 Task: Add Taylor Farms Asiago Kale Chopped Salad to the cart.
Action: Mouse moved to (238, 105)
Screenshot: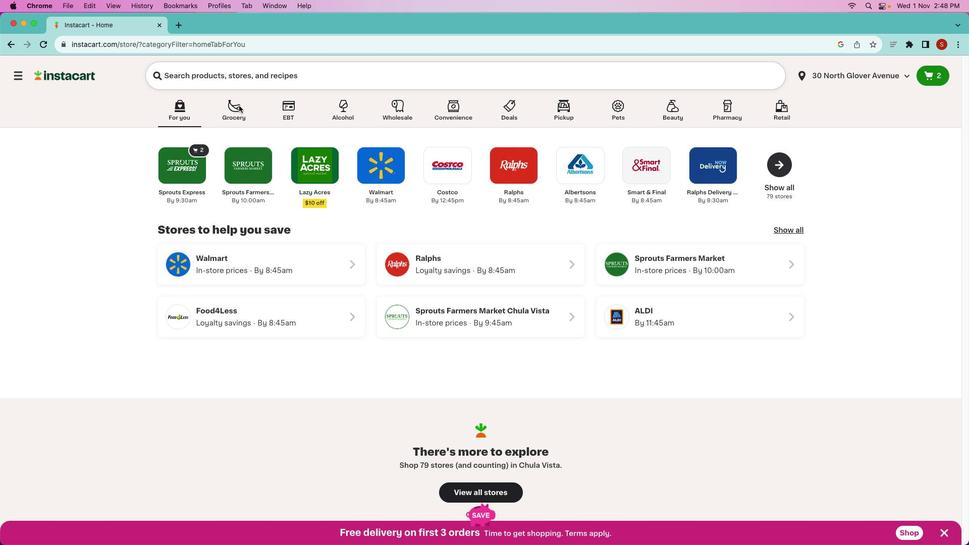 
Action: Mouse pressed left at (238, 105)
Screenshot: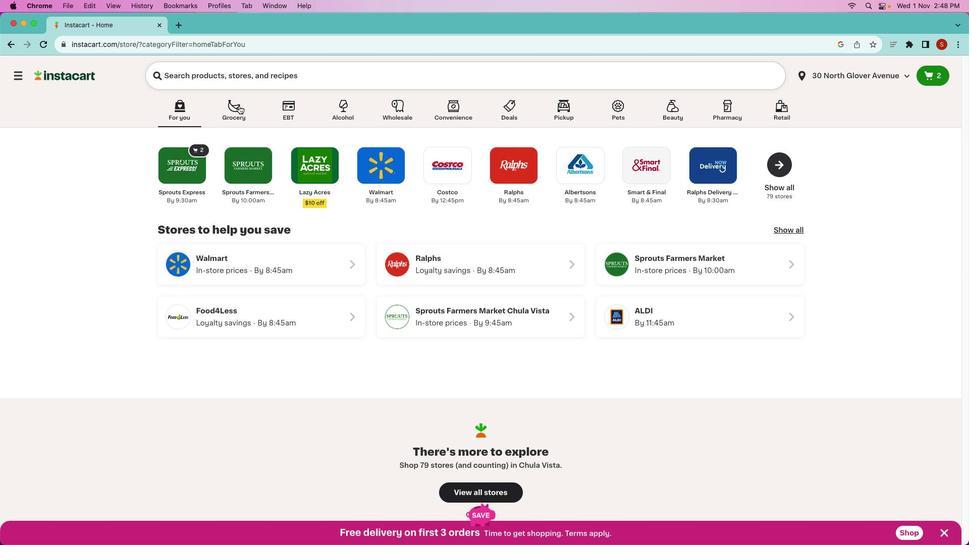
Action: Mouse pressed left at (238, 105)
Screenshot: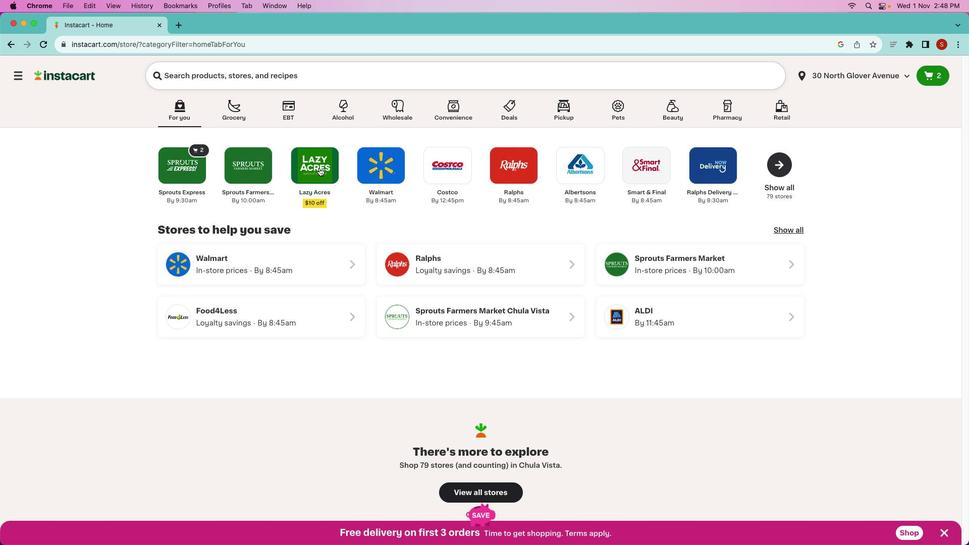 
Action: Mouse moved to (570, 267)
Screenshot: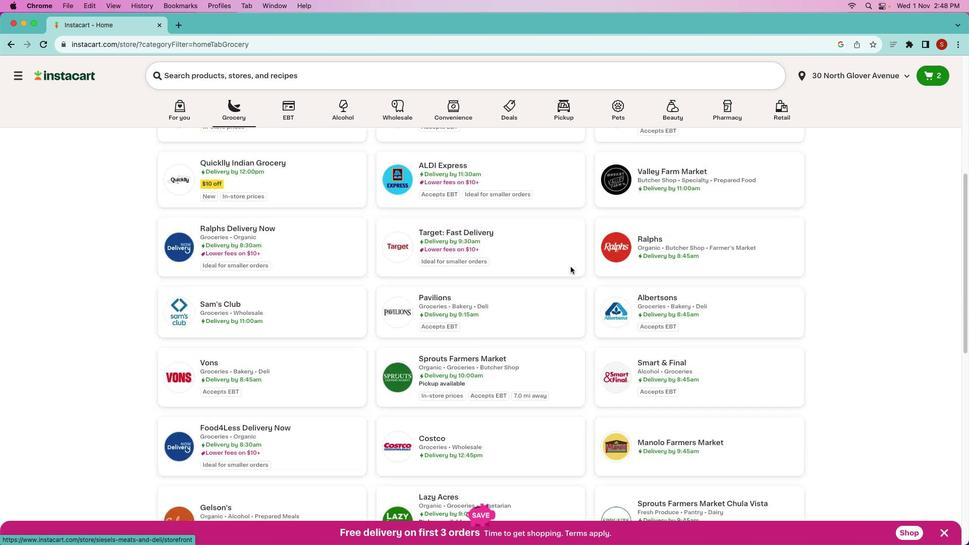 
Action: Mouse scrolled (570, 267) with delta (0, 0)
Screenshot: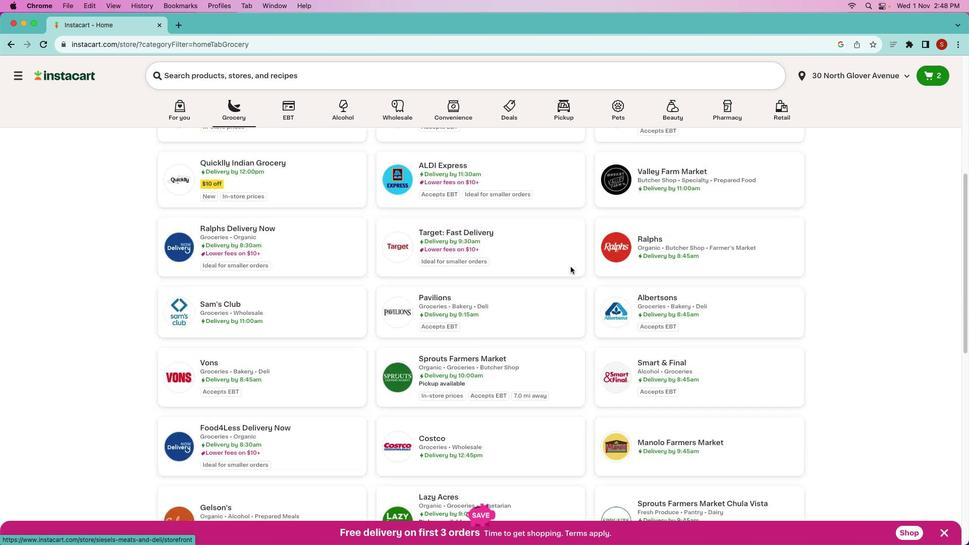 
Action: Mouse moved to (570, 267)
Screenshot: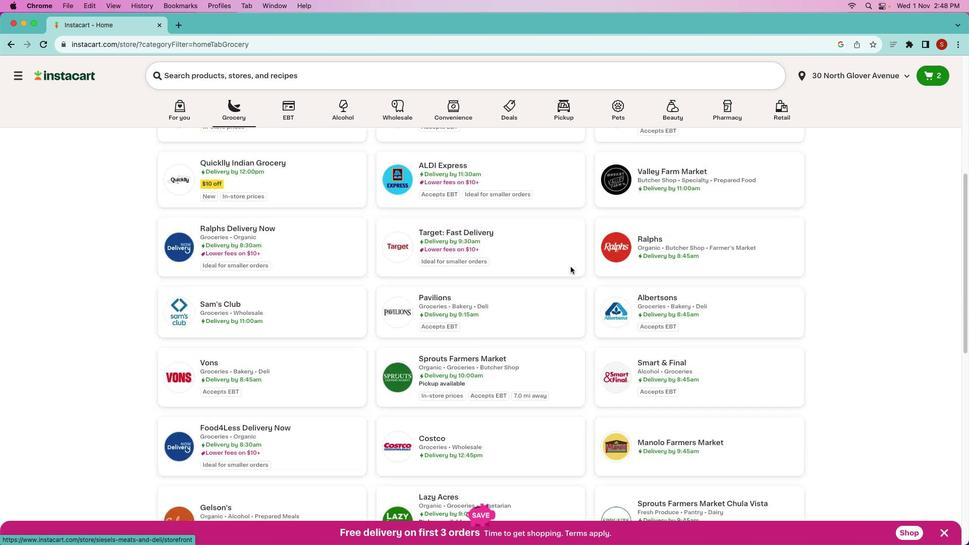 
Action: Mouse scrolled (570, 267) with delta (0, 0)
Screenshot: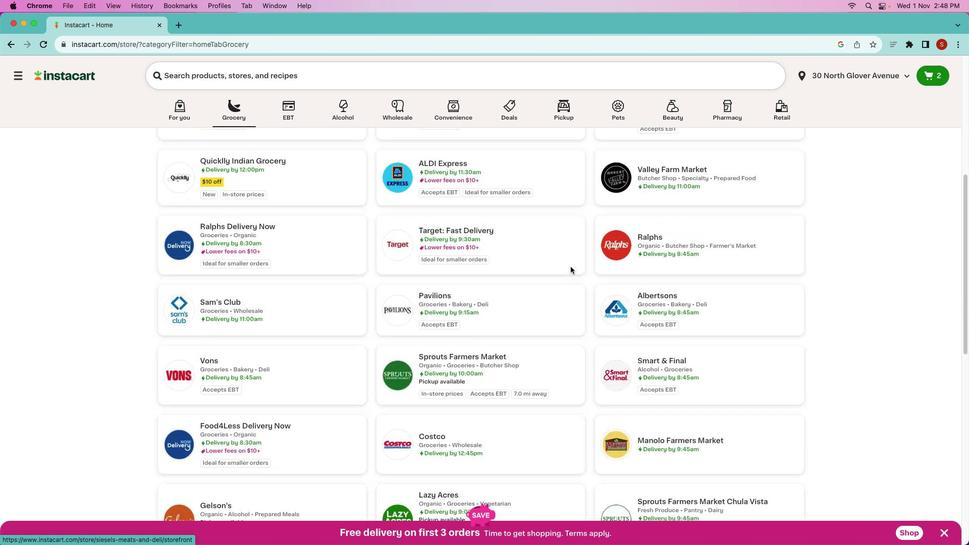 
Action: Mouse moved to (570, 267)
Screenshot: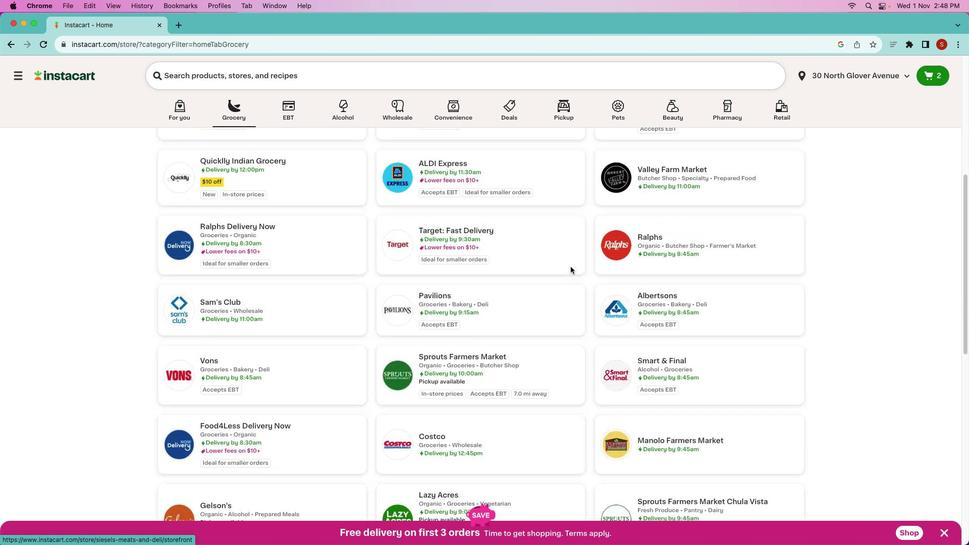 
Action: Mouse scrolled (570, 267) with delta (0, -1)
Screenshot: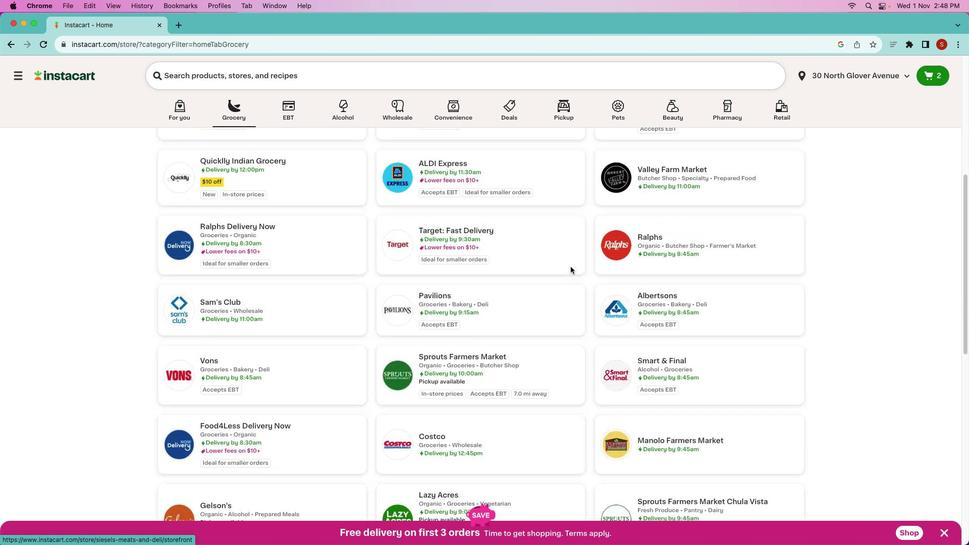 
Action: Mouse scrolled (570, 267) with delta (0, -2)
Screenshot: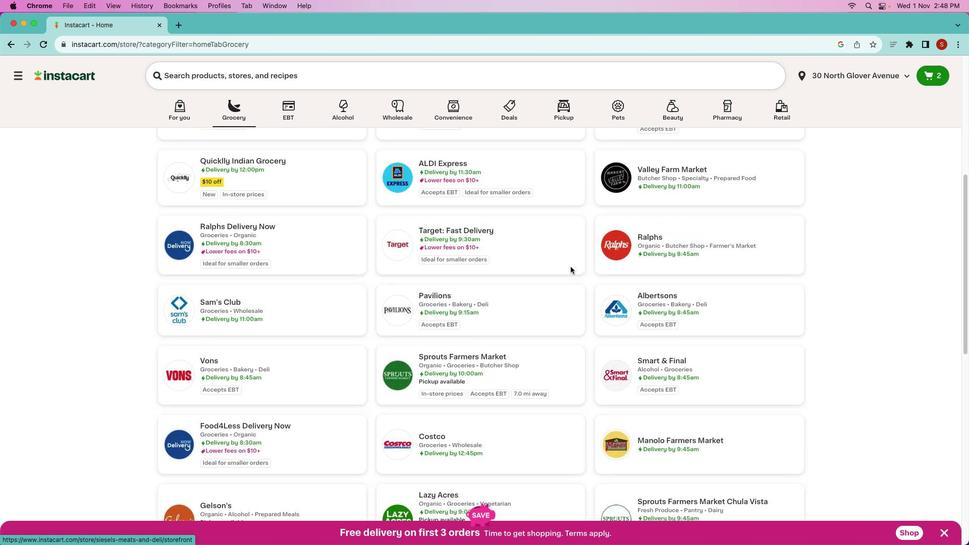 
Action: Mouse moved to (571, 266)
Screenshot: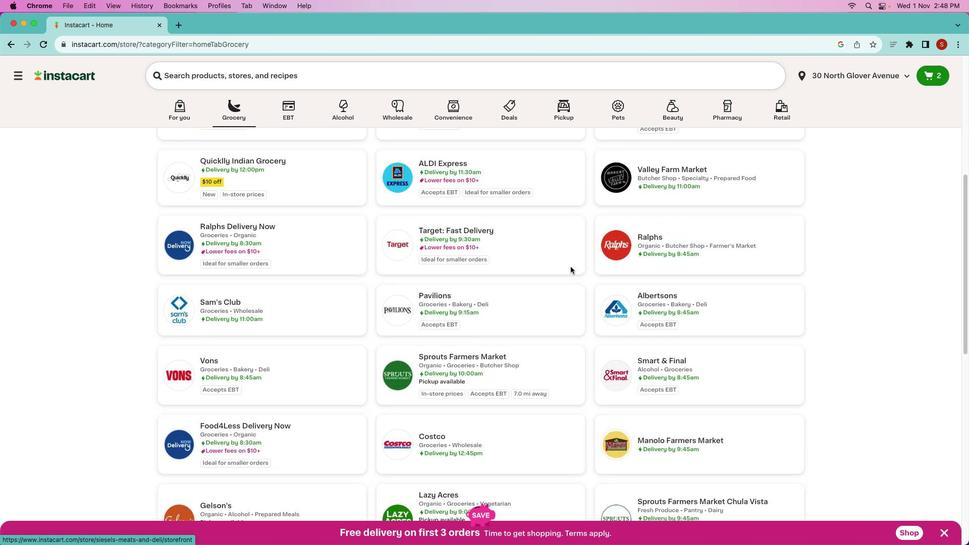 
Action: Mouse scrolled (571, 266) with delta (0, -2)
Screenshot: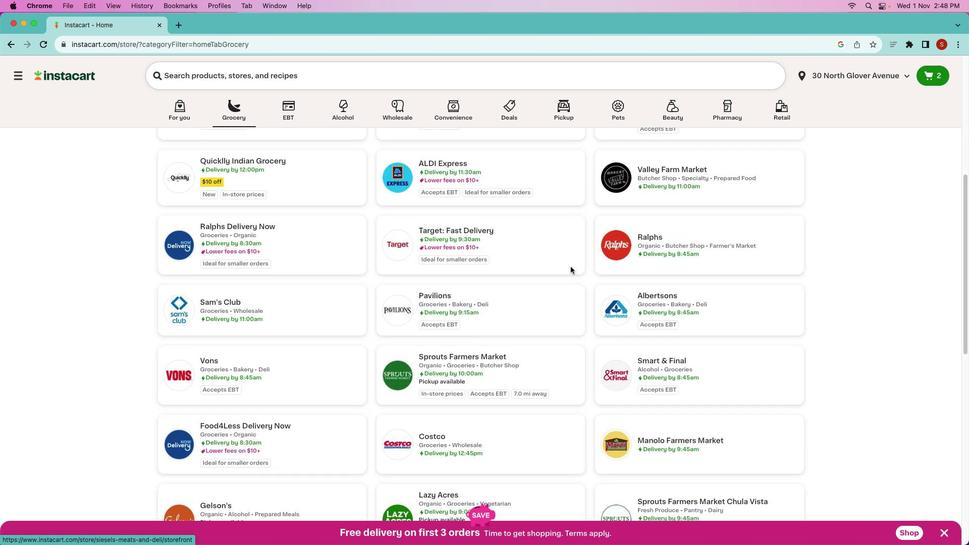 
Action: Mouse scrolled (571, 266) with delta (0, 0)
Screenshot: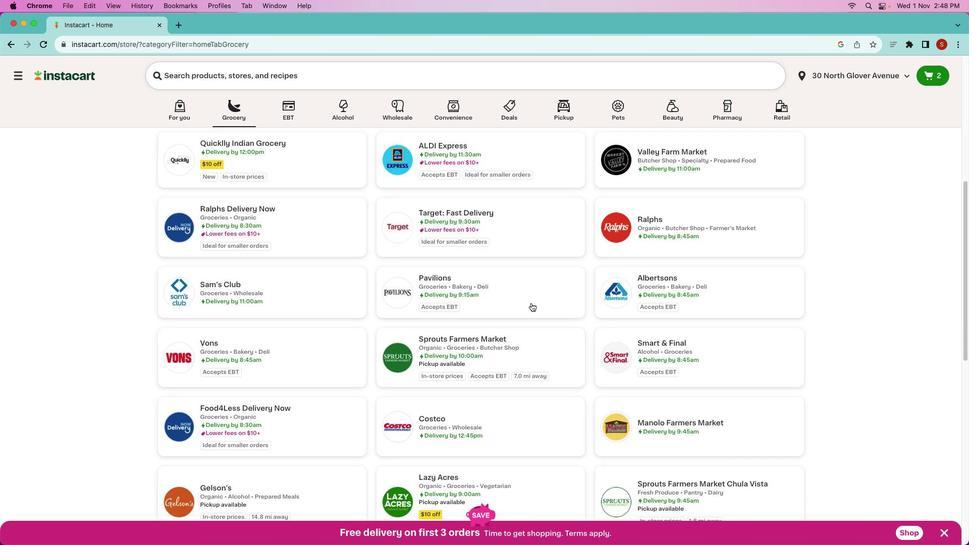 
Action: Mouse moved to (570, 266)
Screenshot: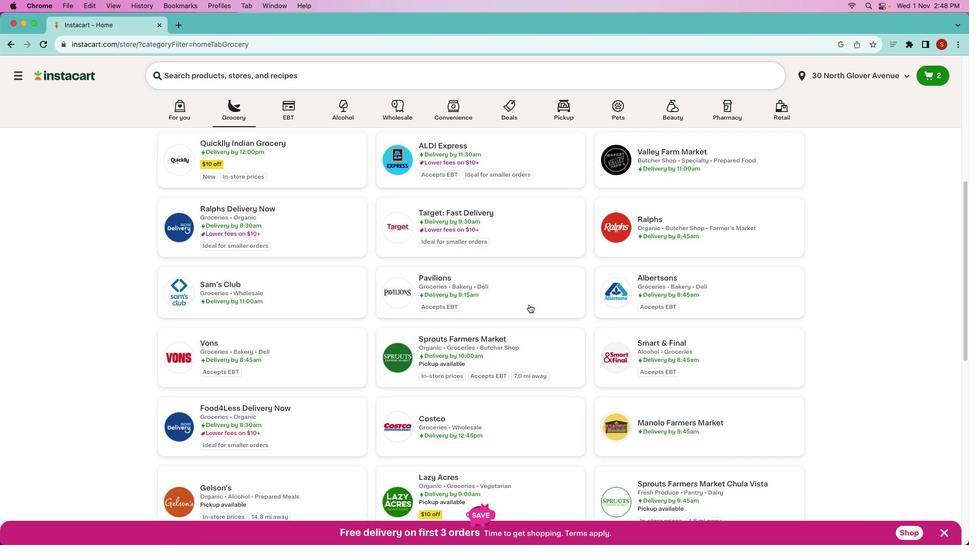 
Action: Mouse scrolled (570, 266) with delta (0, 0)
Screenshot: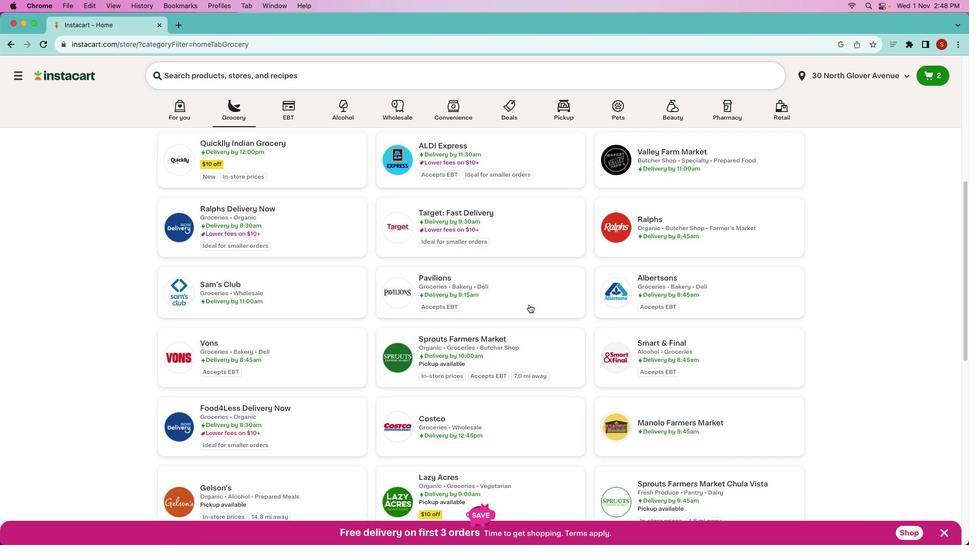 
Action: Mouse moved to (474, 339)
Screenshot: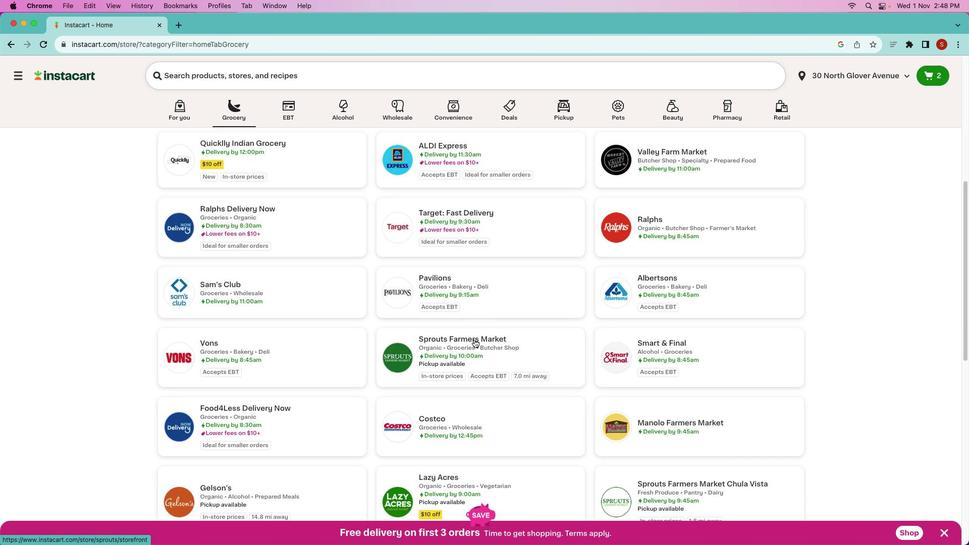
Action: Mouse pressed left at (474, 339)
Screenshot: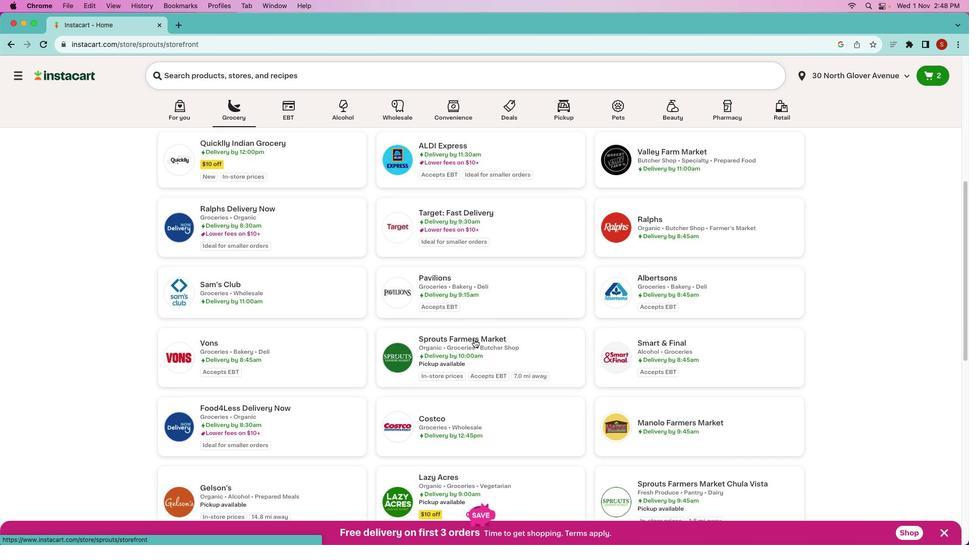 
Action: Mouse moved to (390, 75)
Screenshot: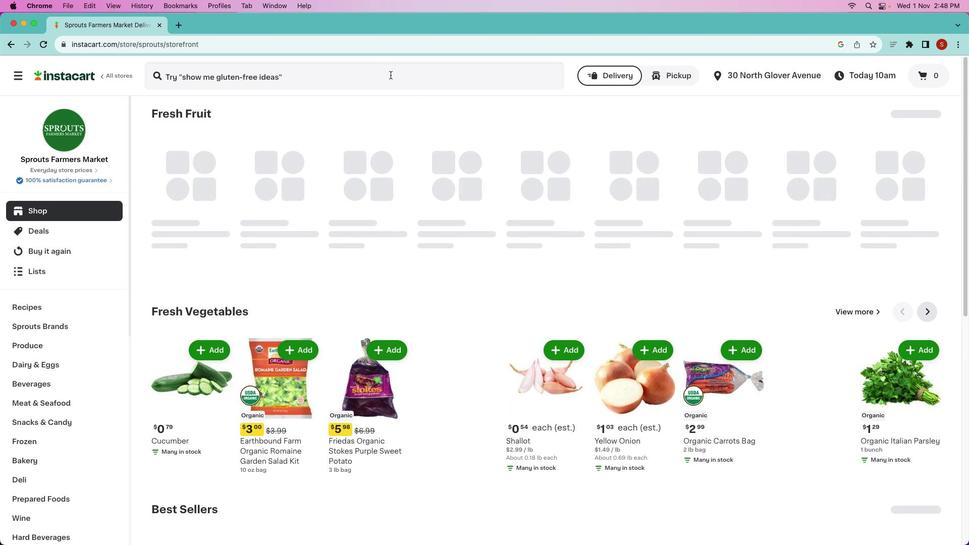 
Action: Mouse pressed left at (390, 75)
Screenshot: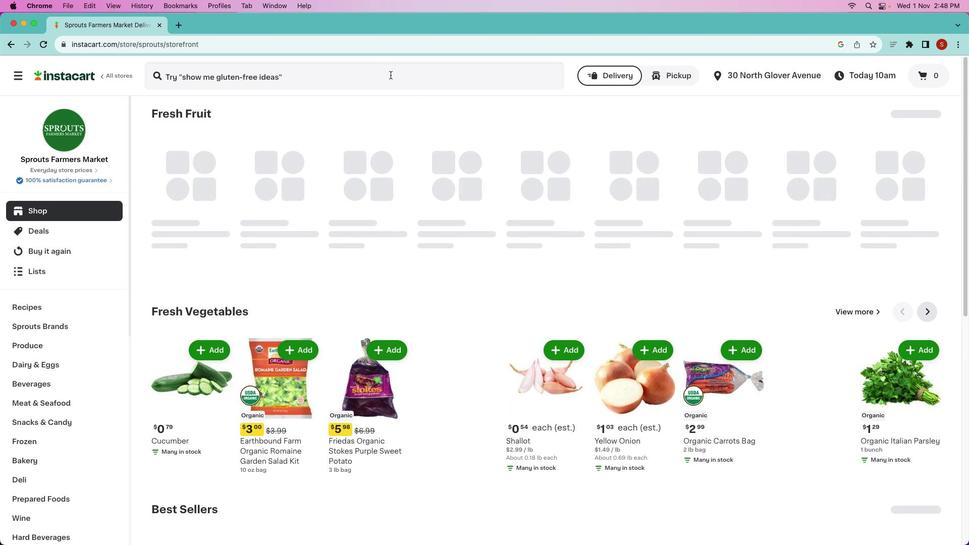 
Action: Mouse pressed left at (390, 75)
Screenshot: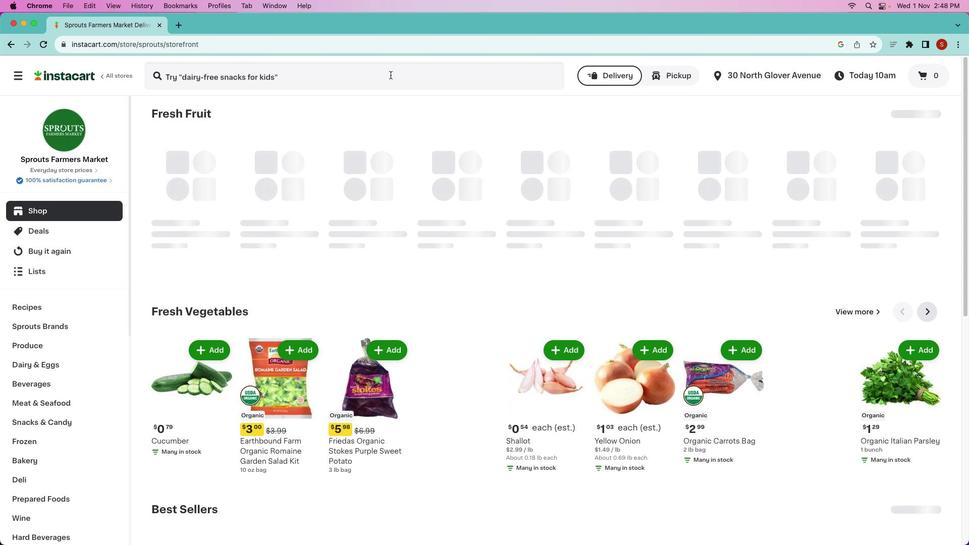 
Action: Mouse moved to (402, 96)
Screenshot: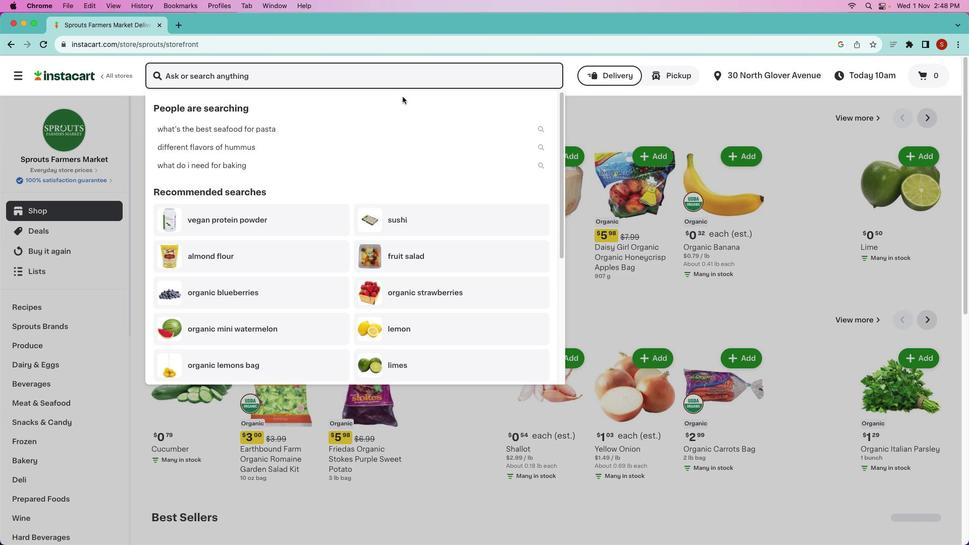 
Action: Key pressed 't''a''y''l''o''r'Key.space'f''a''r''m''a'Key.backspace's'Key.space'a''s''a''g'Key.backspaceKey.backspace'i''a''g''o'Key.space'k''a''l''e'Key.space'c''h''o''o''p'Key.backspaceKey.backspace'p''p''e''d'Key.space's''a''l''a''d'Key.enter
Screenshot: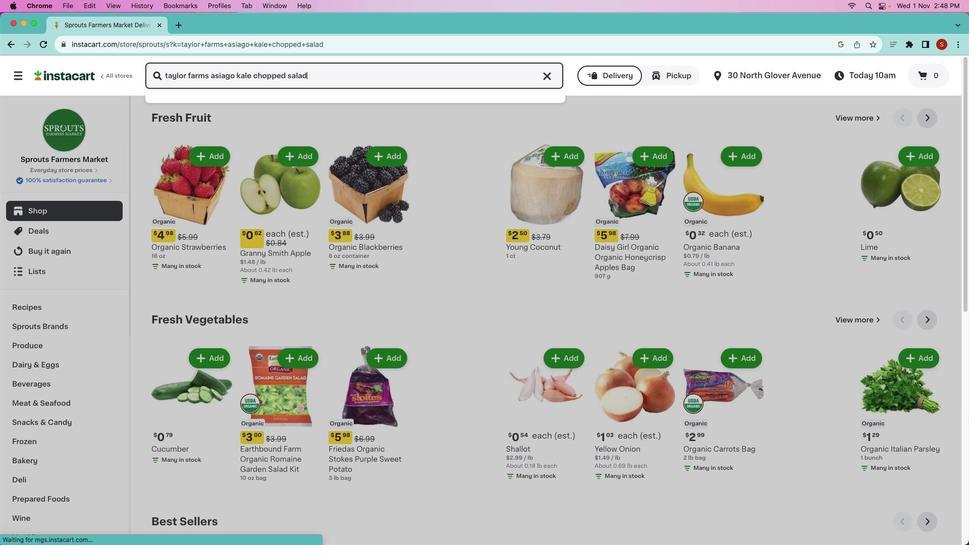 
Action: Mouse moved to (749, 175)
Screenshot: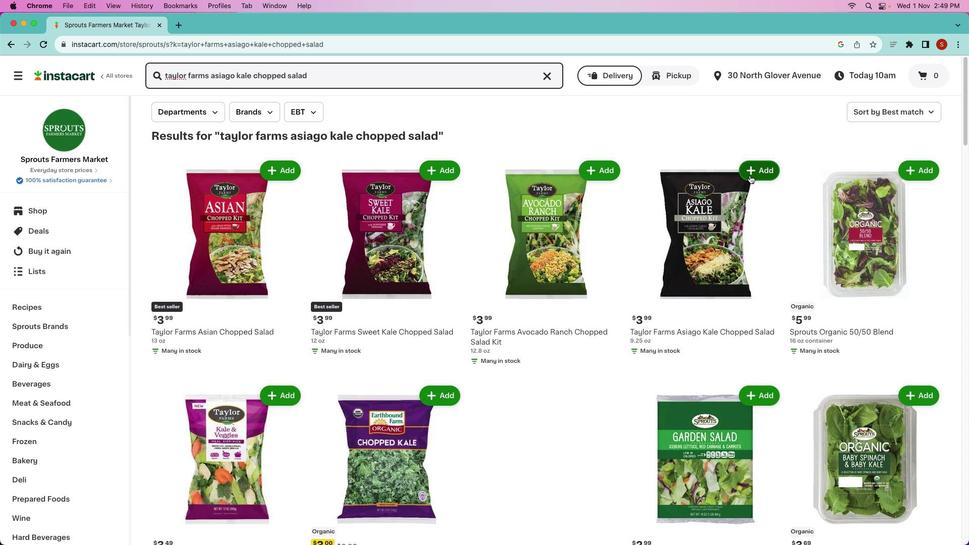 
Action: Mouse pressed left at (749, 175)
Screenshot: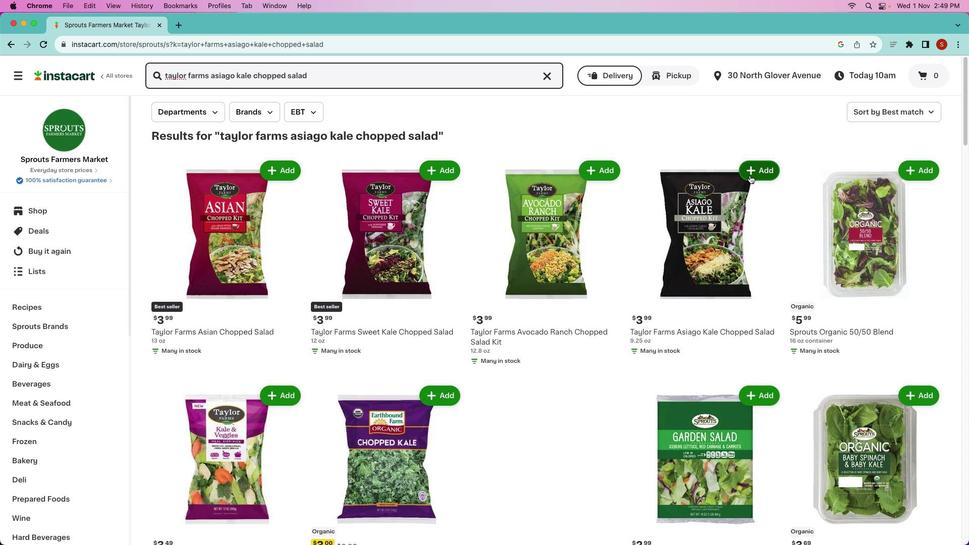 
Action: Mouse moved to (724, 253)
Screenshot: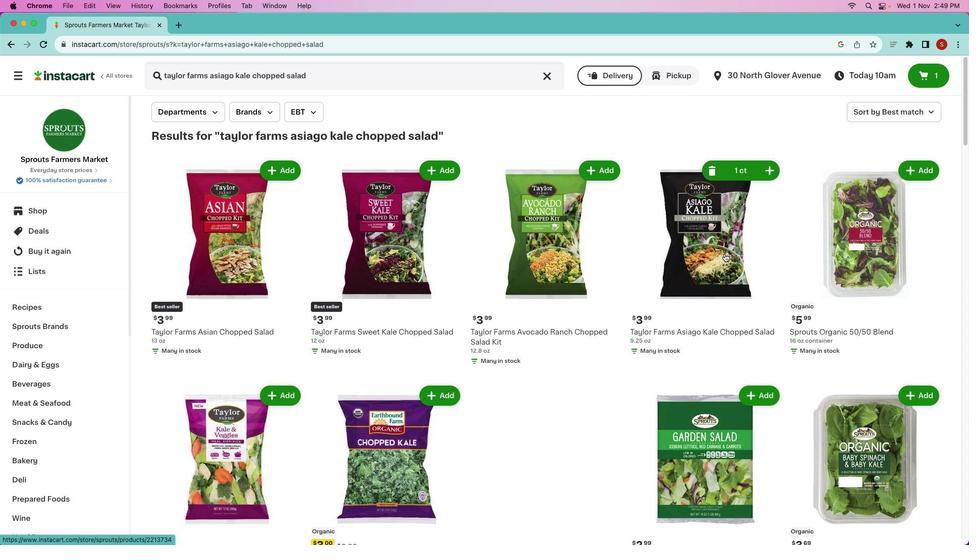 
